 Task: Practice adobe illustrator.
Action: Mouse moved to (518, 51)
Screenshot: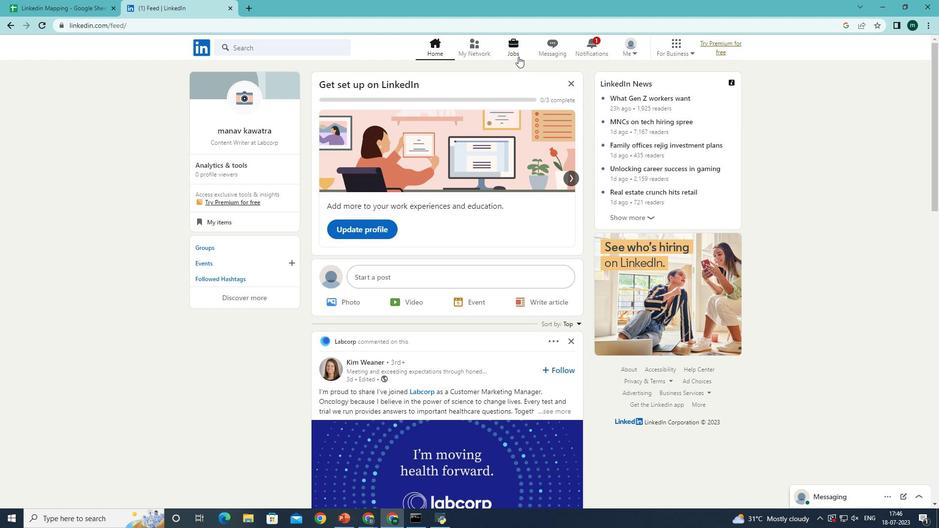 
Action: Mouse pressed left at (518, 51)
Screenshot: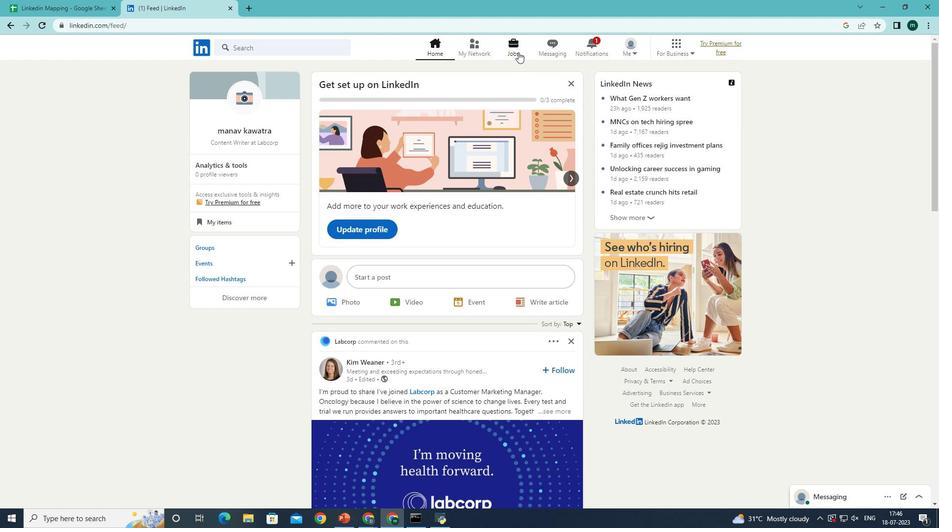 
Action: Mouse moved to (224, 294)
Screenshot: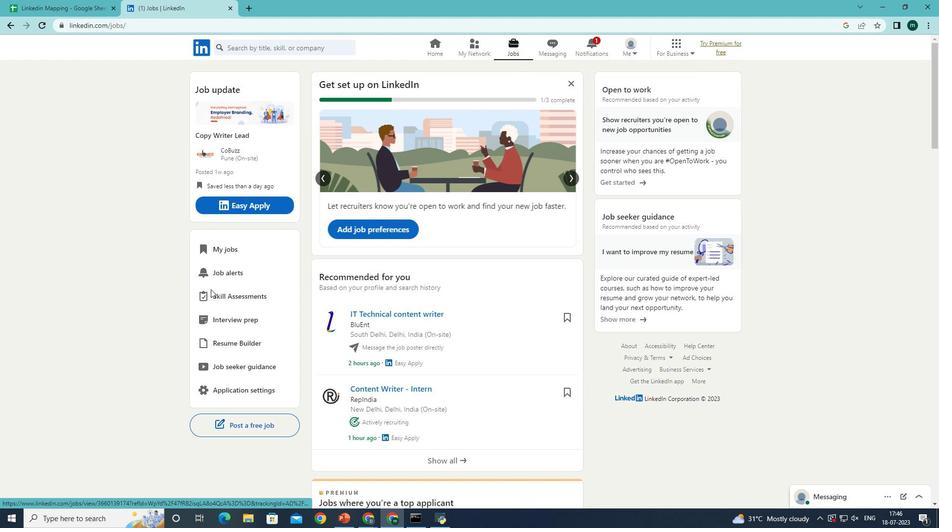 
Action: Mouse pressed left at (224, 294)
Screenshot: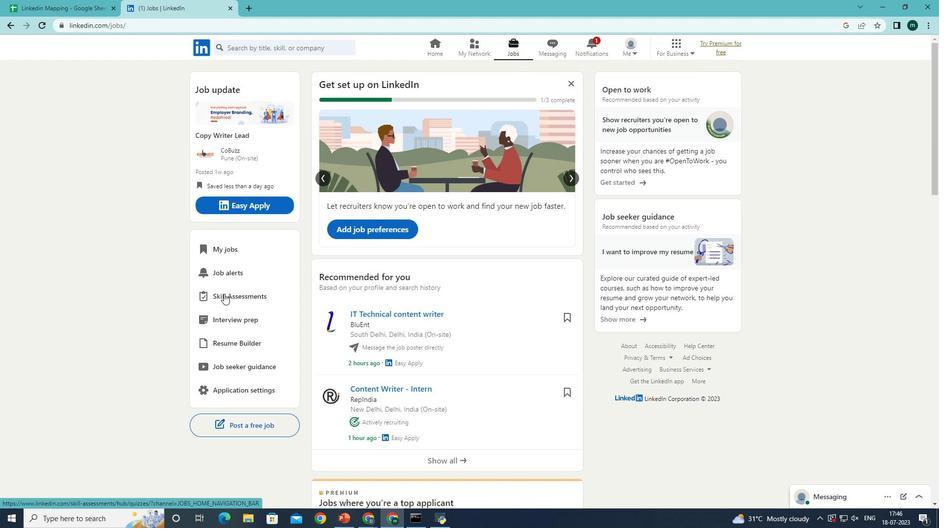 
Action: Mouse moved to (443, 167)
Screenshot: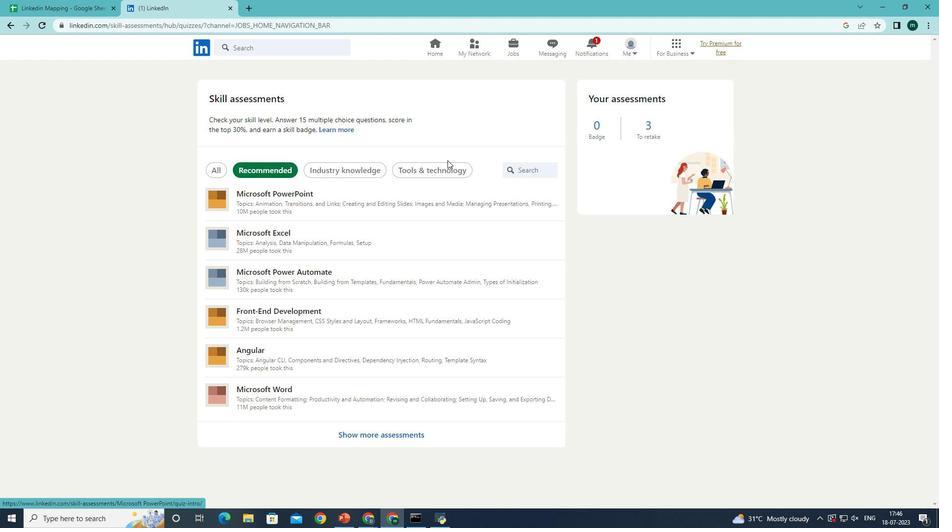 
Action: Mouse pressed left at (443, 167)
Screenshot: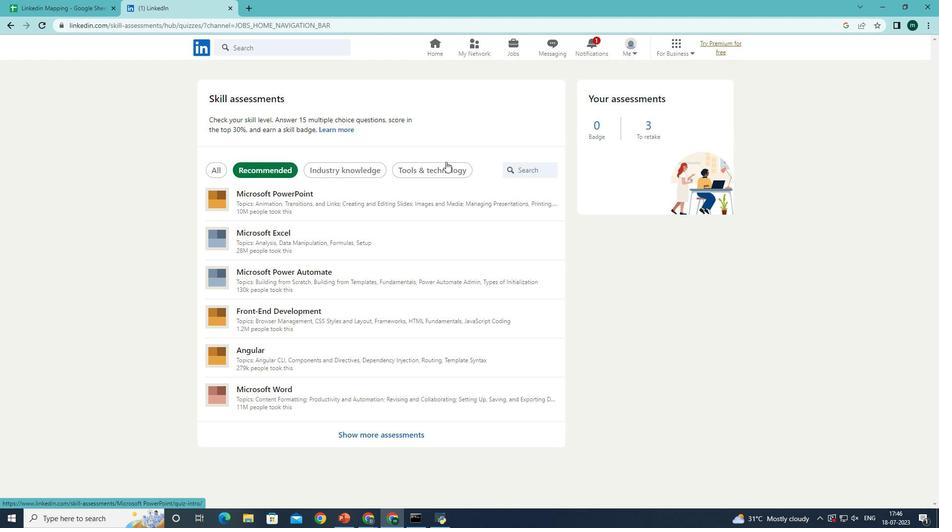 
Action: Mouse moved to (285, 271)
Screenshot: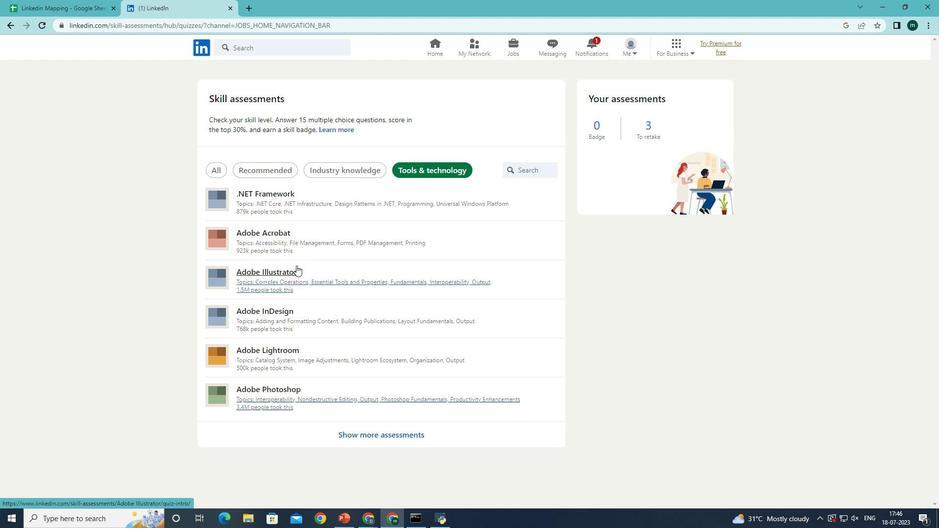 
Action: Mouse pressed left at (285, 271)
Screenshot: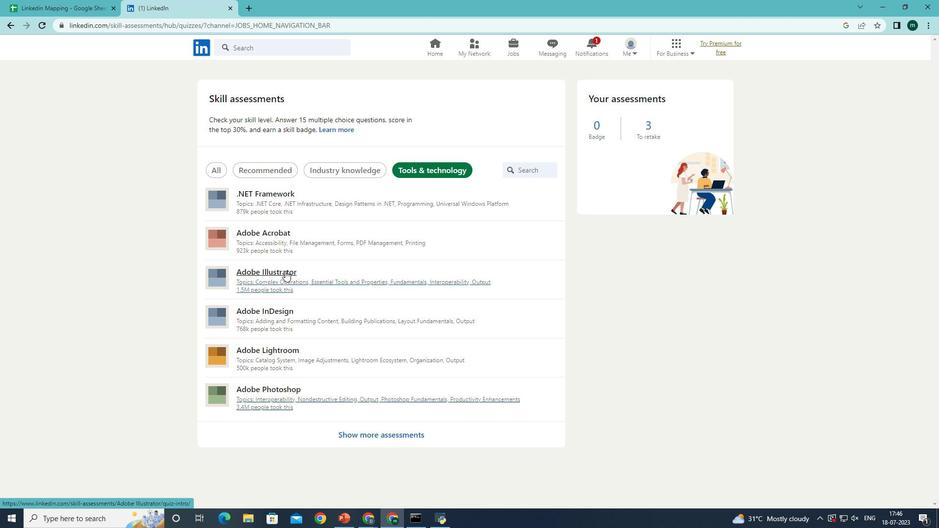 
Action: Mouse moved to (660, 367)
Screenshot: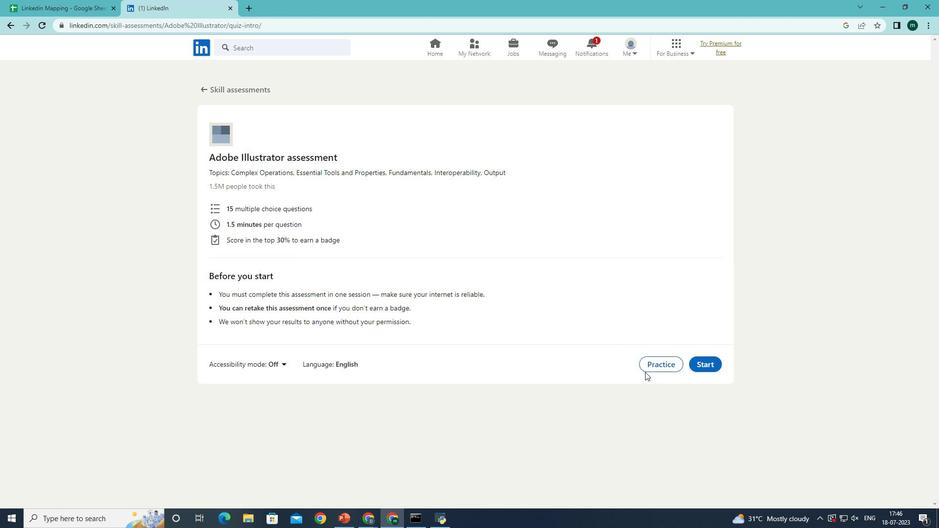 
Action: Mouse pressed left at (660, 367)
Screenshot: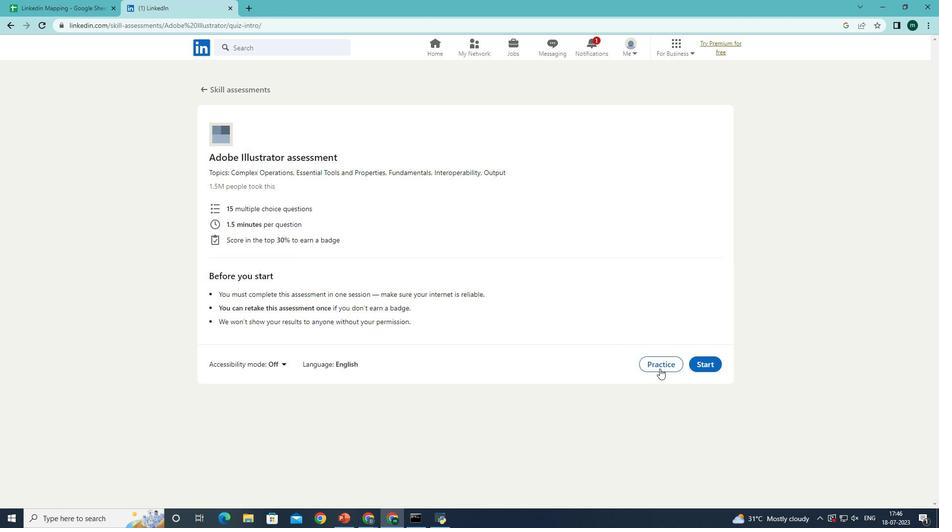 
Action: Mouse moved to (575, 265)
Screenshot: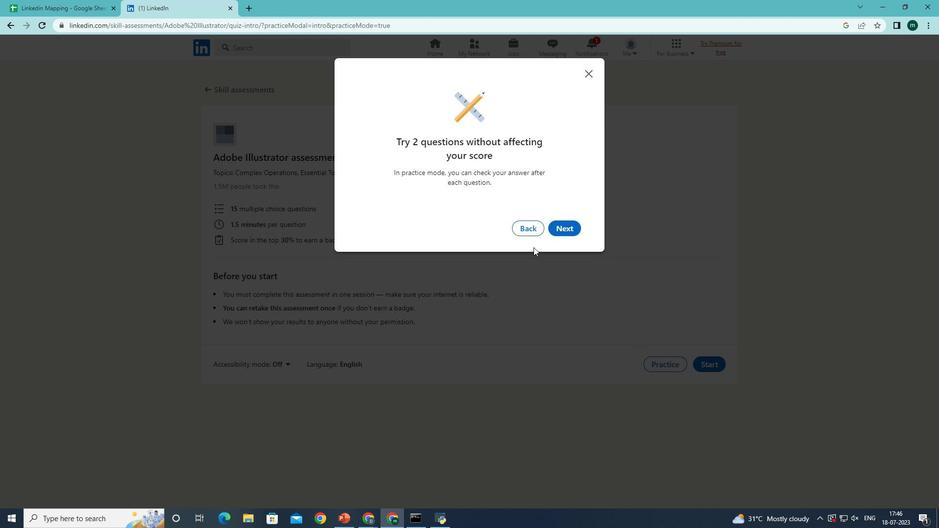 
